 Task: Change the board title to "Project Planning".
Action: Mouse pressed left at (232, 50)
Screenshot: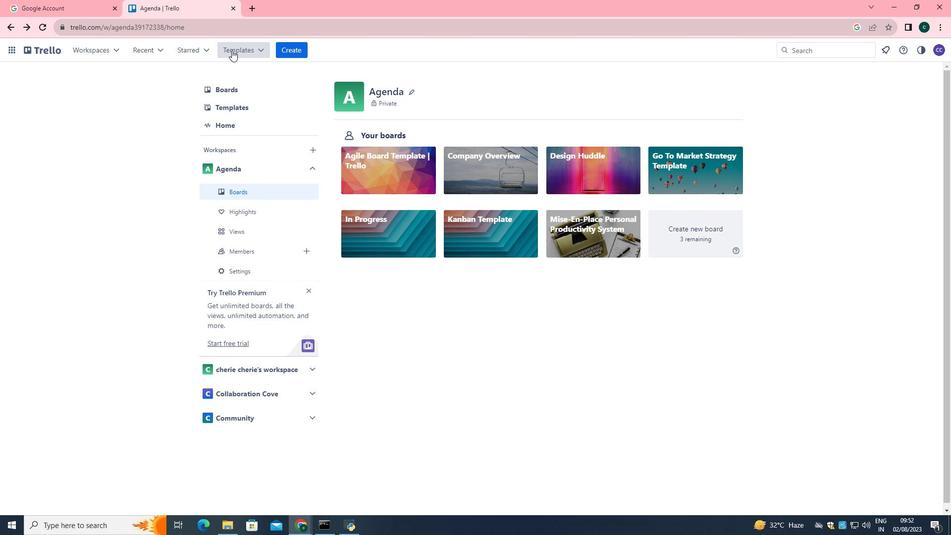 
Action: Mouse moved to (275, 250)
Screenshot: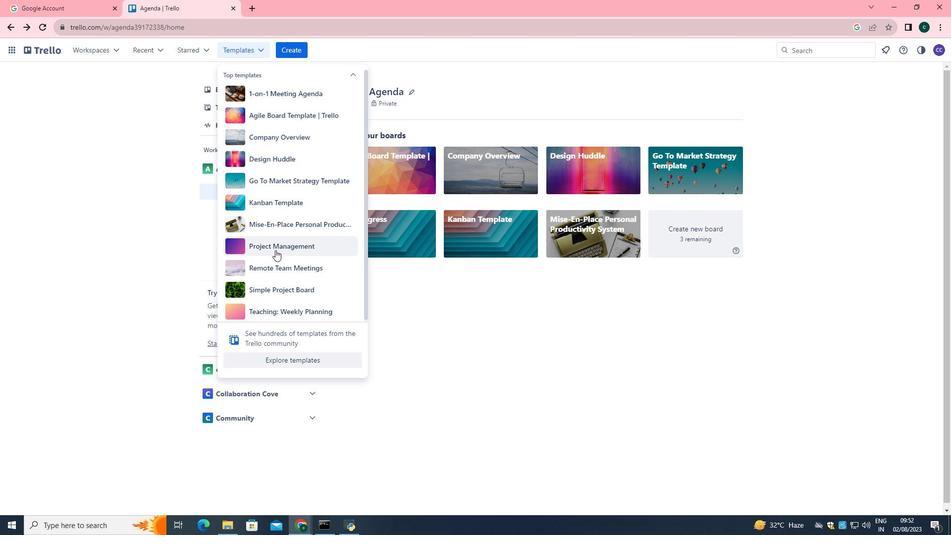 
Action: Mouse pressed left at (275, 250)
Screenshot: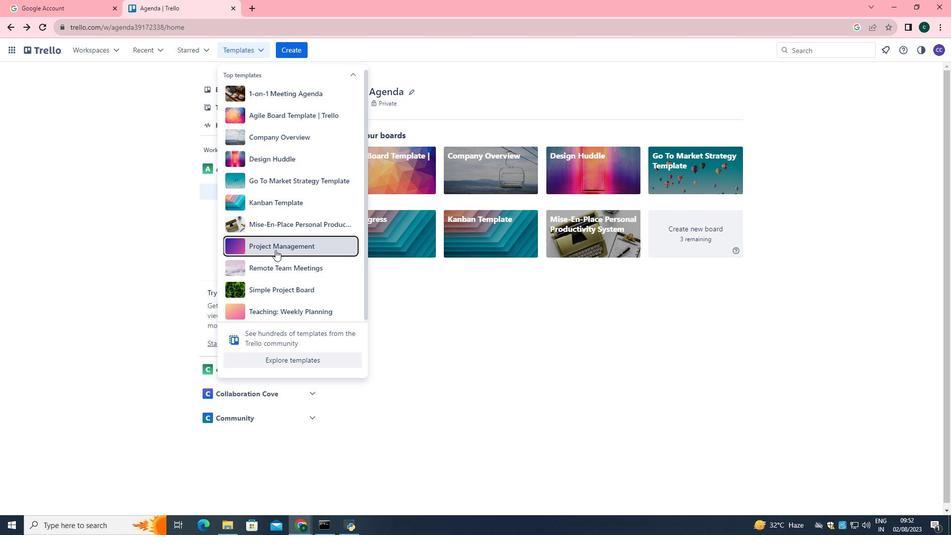 
Action: Mouse moved to (303, 181)
Screenshot: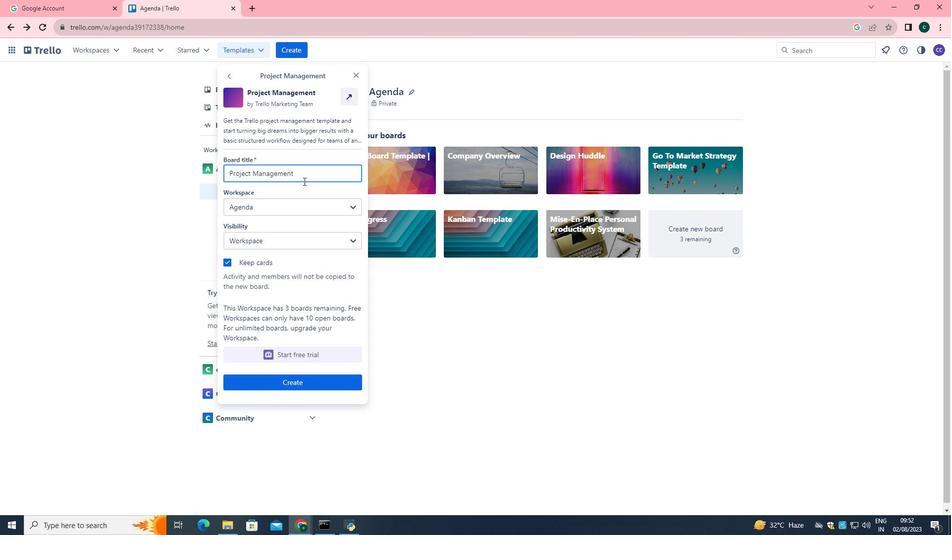 
Action: Key pressed <Key.backspace><Key.backspace><Key.backspace><Key.backspace><Key.backspace><Key.backspace><Key.backspace><Key.backspace><Key.backspace><Key.backspace><Key.backspace><Key.backspace><Key.backspace><Key.backspace><Key.backspace><Key.backspace><Key.backspace><Key.backspace><Key.backspace><Key.backspace><Key.backspace><Key.shift>Project<Key.space><Key.shift>Planning
Screenshot: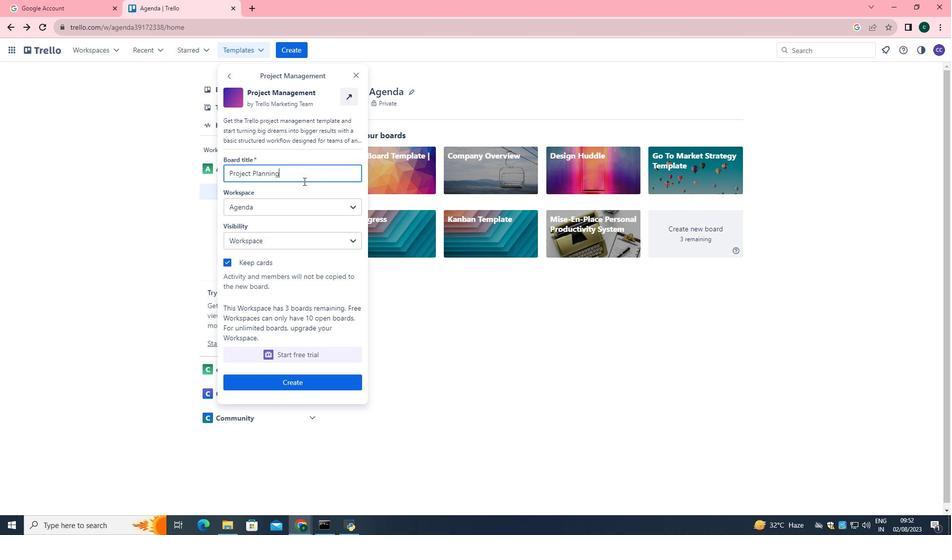 
